 Task: Move the task Implement a new cloud-based environmental management system for a company to the section To-Do in the project BitSoft and sort the tasks in the project by Last modified on
Action: Mouse moved to (887, 425)
Screenshot: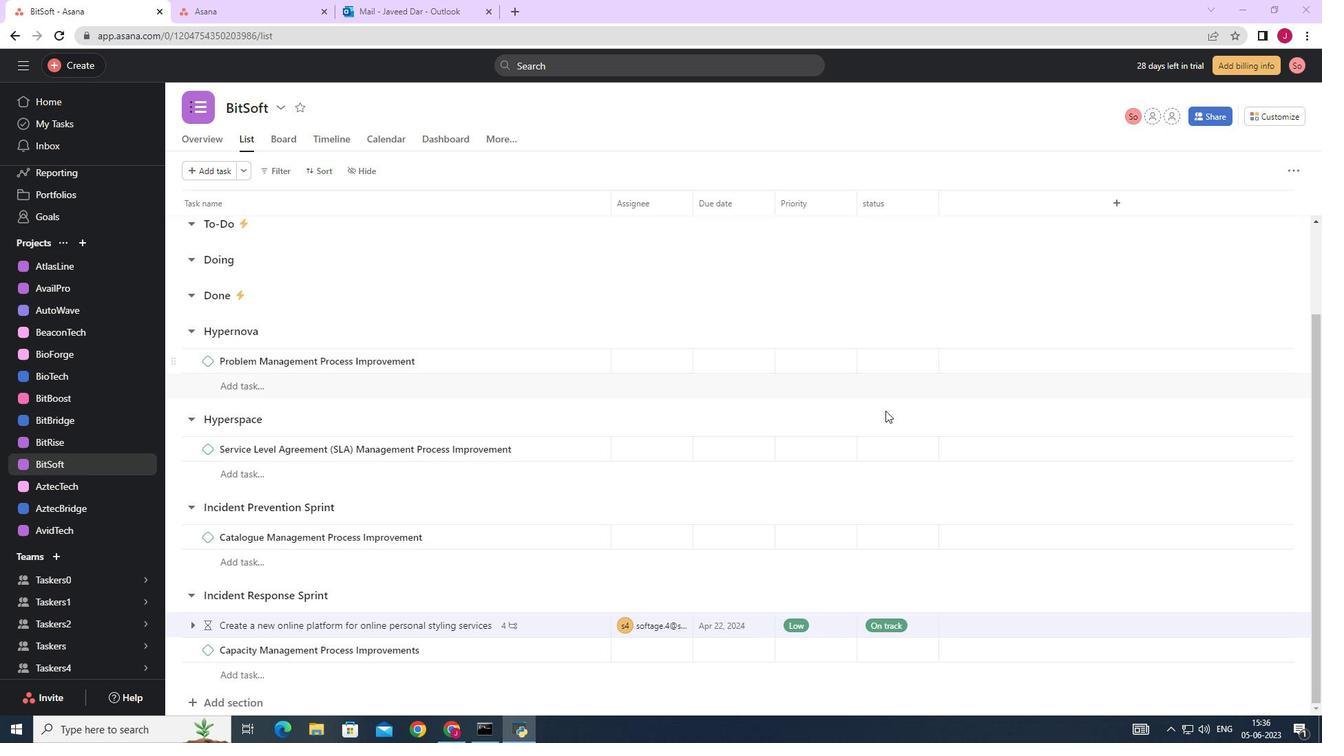 
Action: Mouse scrolled (887, 425) with delta (0, 0)
Screenshot: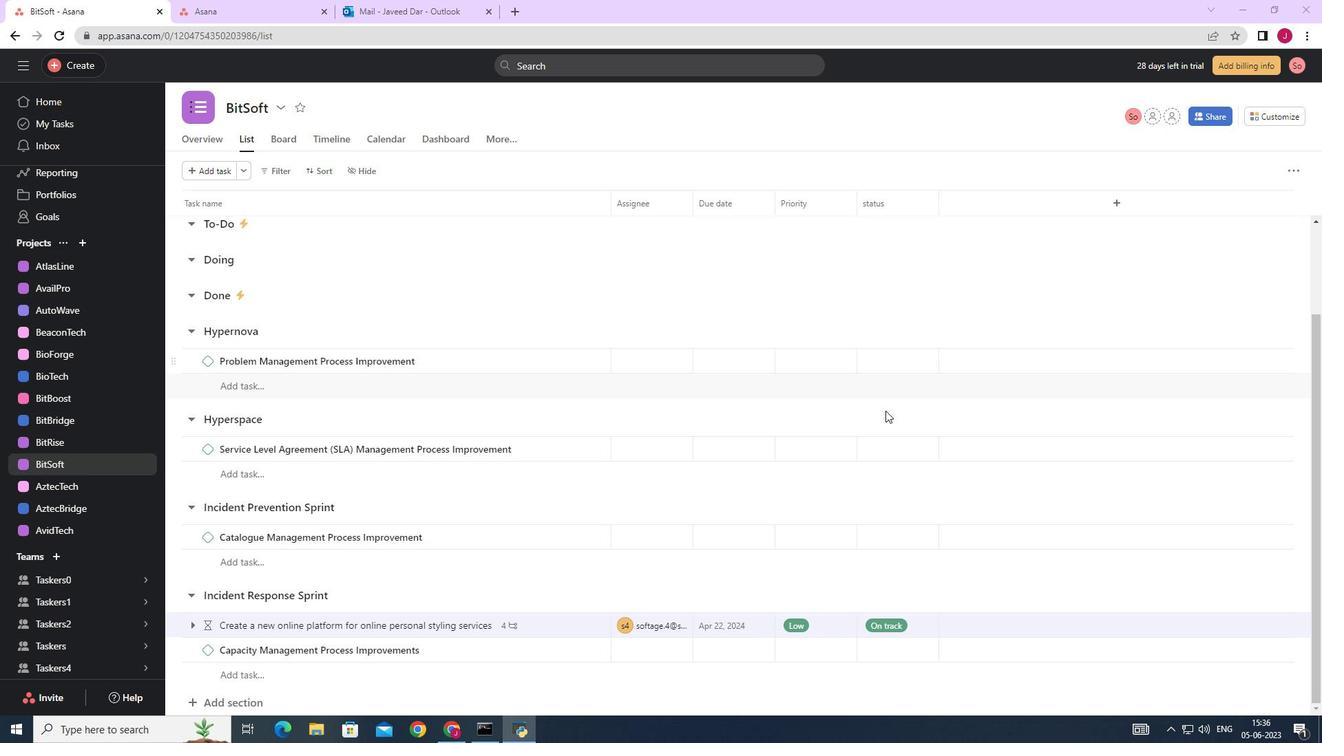 
Action: Mouse scrolled (887, 425) with delta (0, 0)
Screenshot: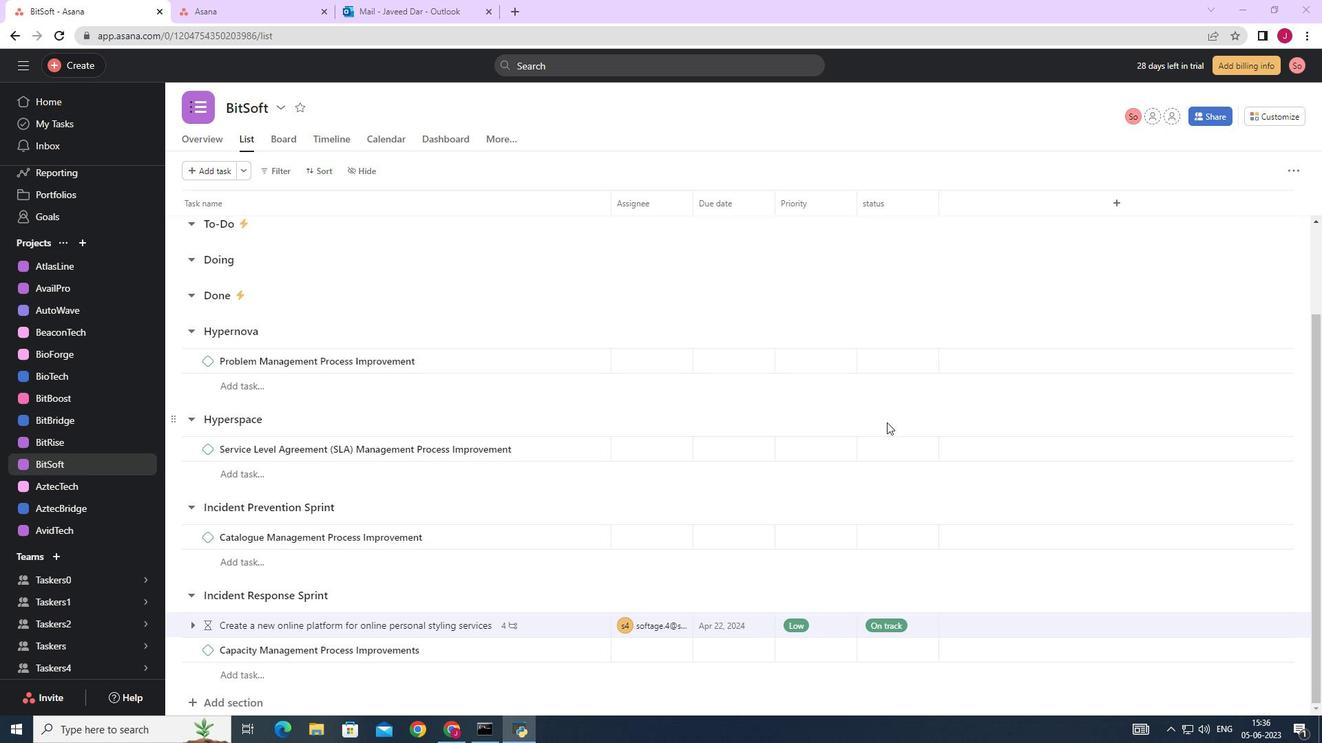 
Action: Mouse scrolled (887, 425) with delta (0, 0)
Screenshot: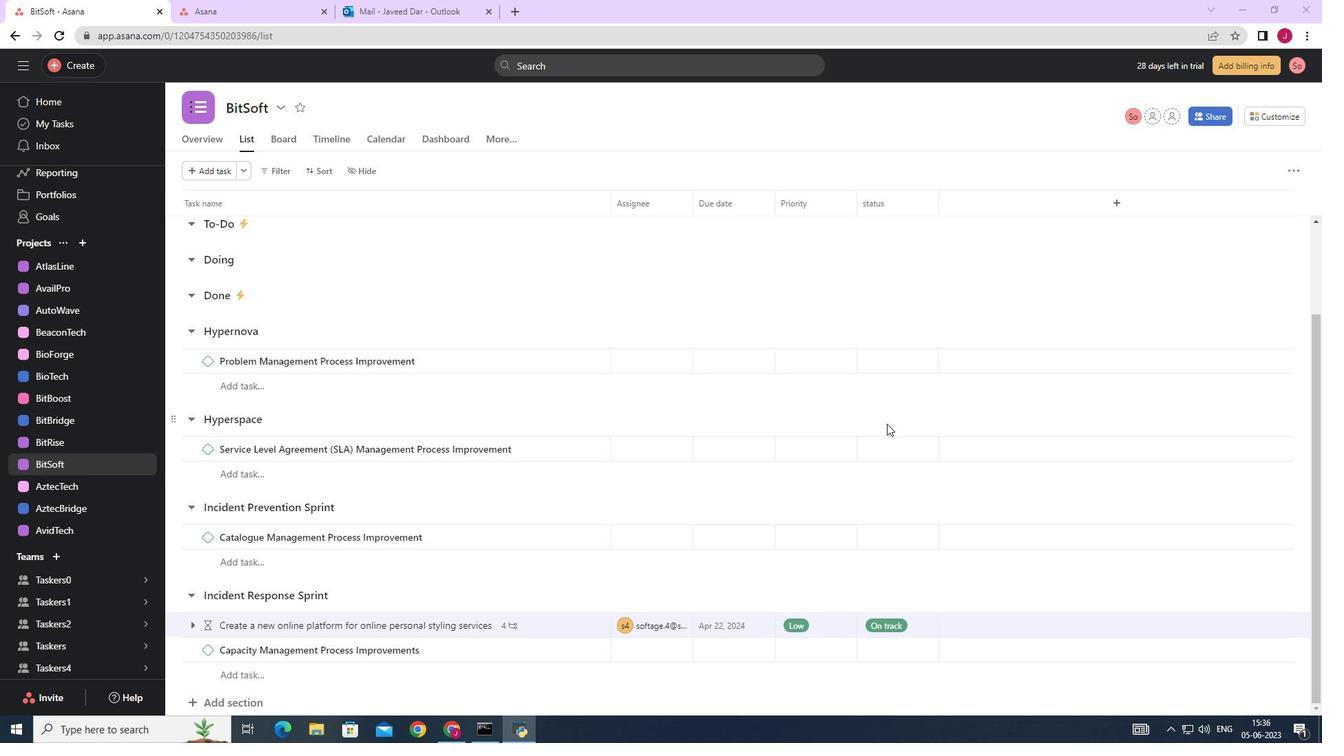 
Action: Mouse moved to (600, 264)
Screenshot: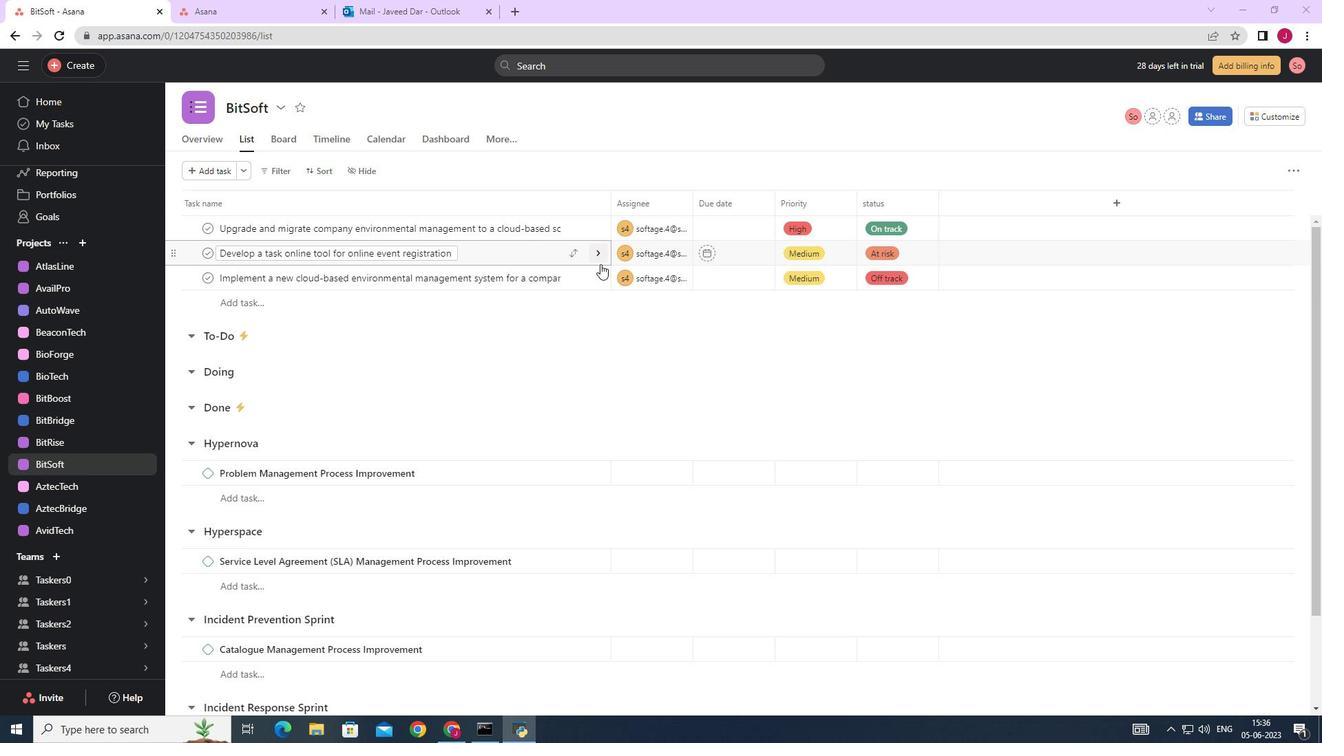 
Action: Mouse scrolled (600, 265) with delta (0, 0)
Screenshot: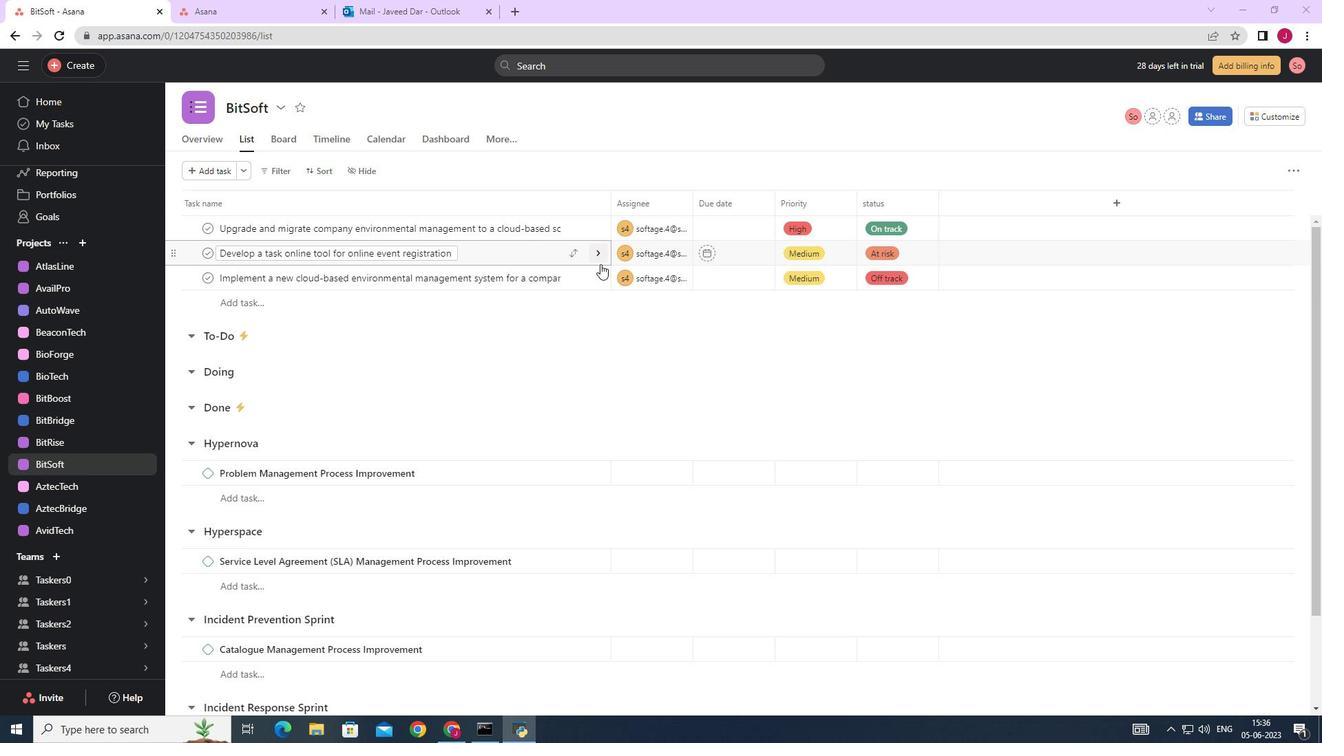 
Action: Mouse moved to (598, 264)
Screenshot: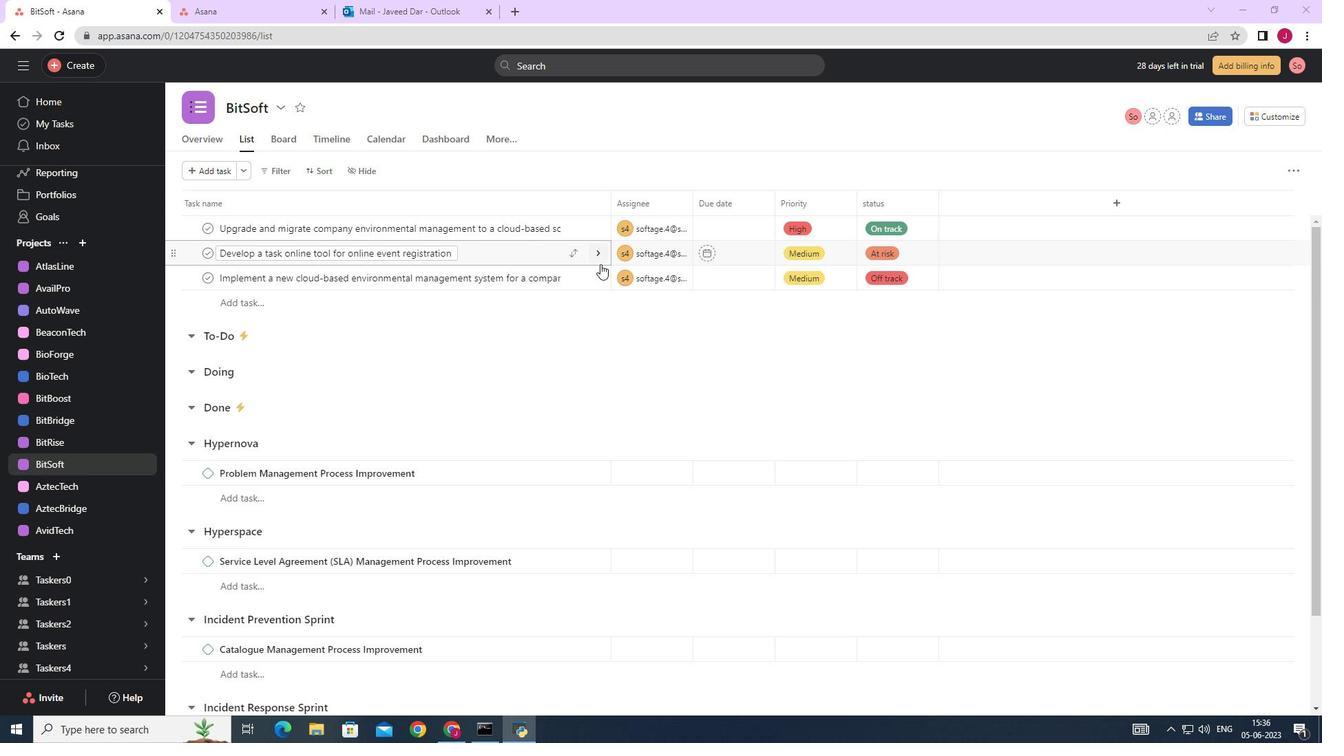 
Action: Mouse scrolled (598, 265) with delta (0, 0)
Screenshot: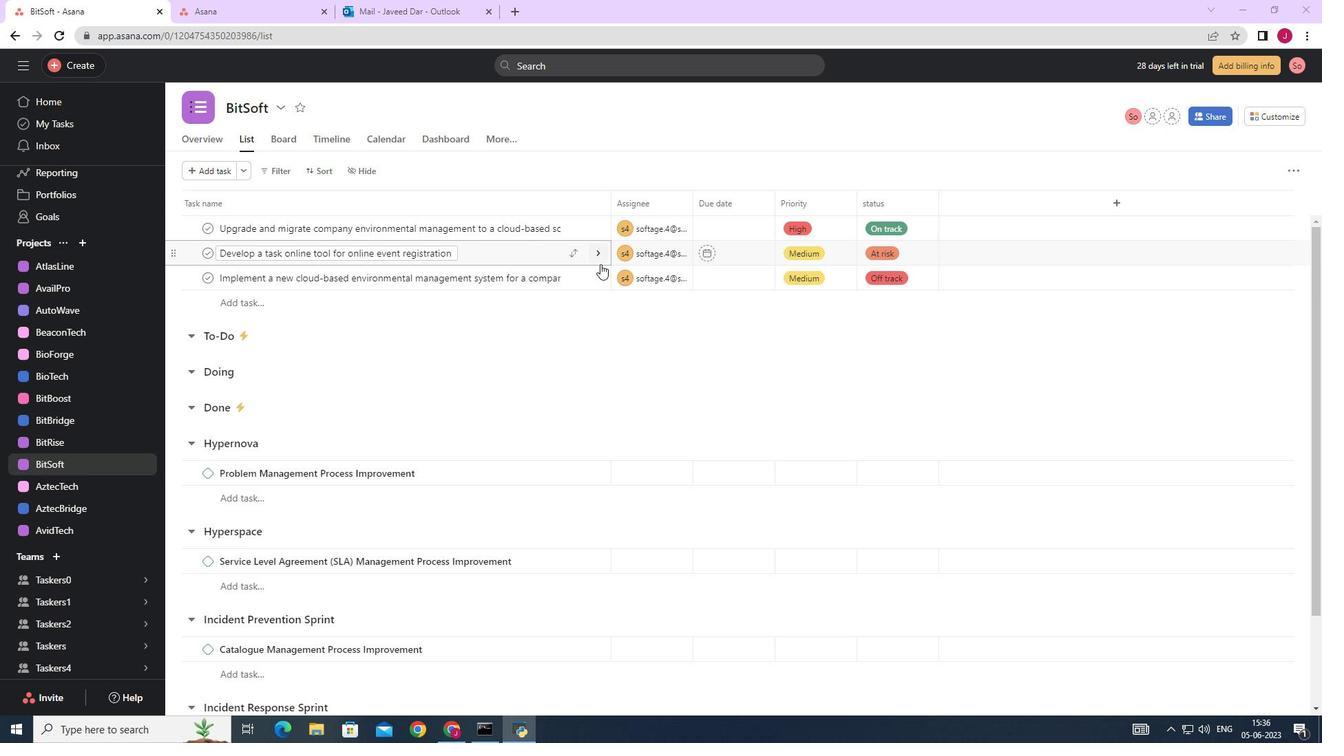 
Action: Mouse moved to (577, 280)
Screenshot: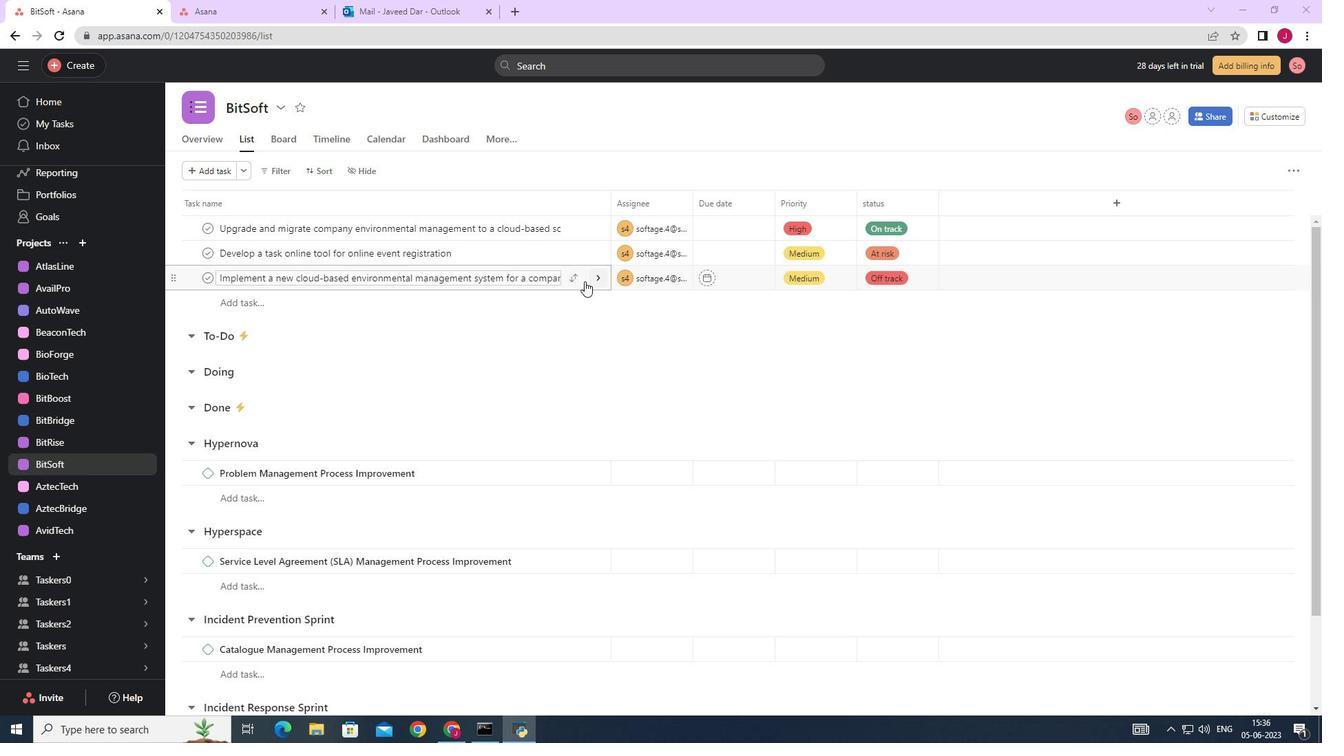 
Action: Mouse pressed left at (577, 280)
Screenshot: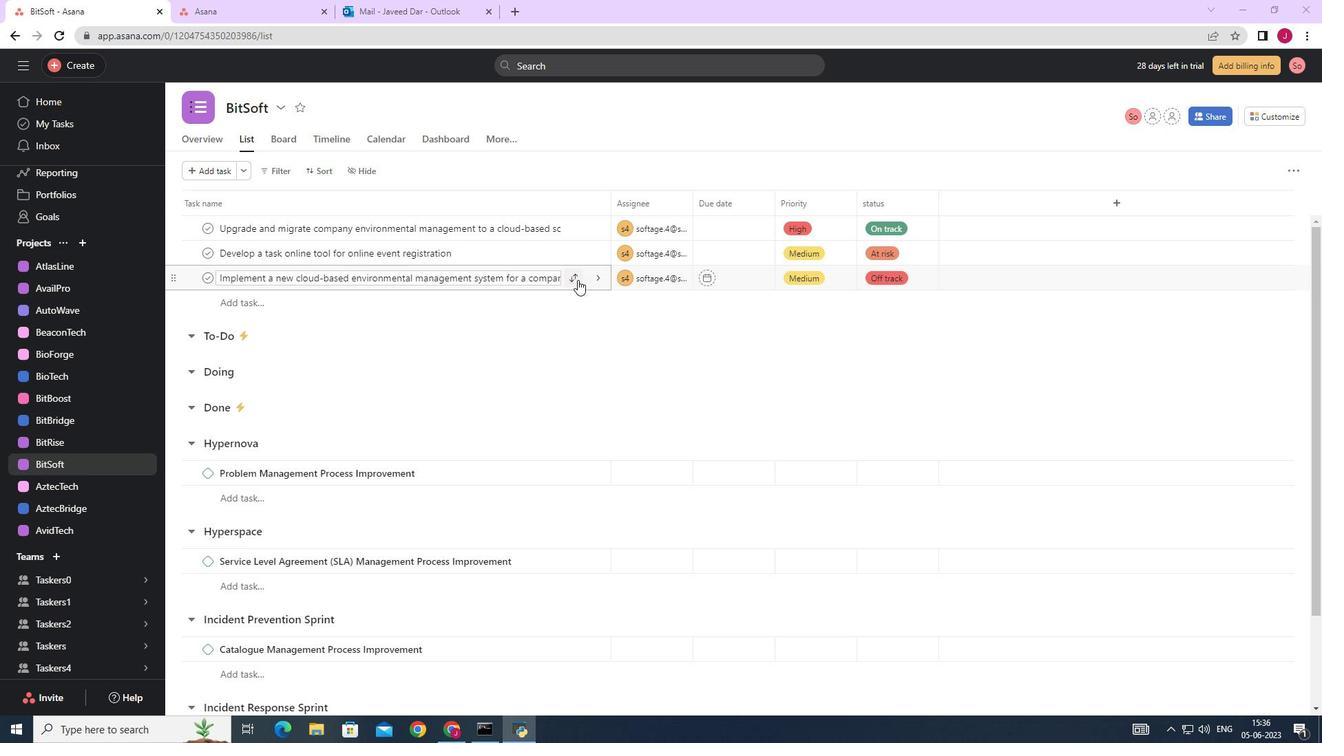 
Action: Mouse moved to (481, 352)
Screenshot: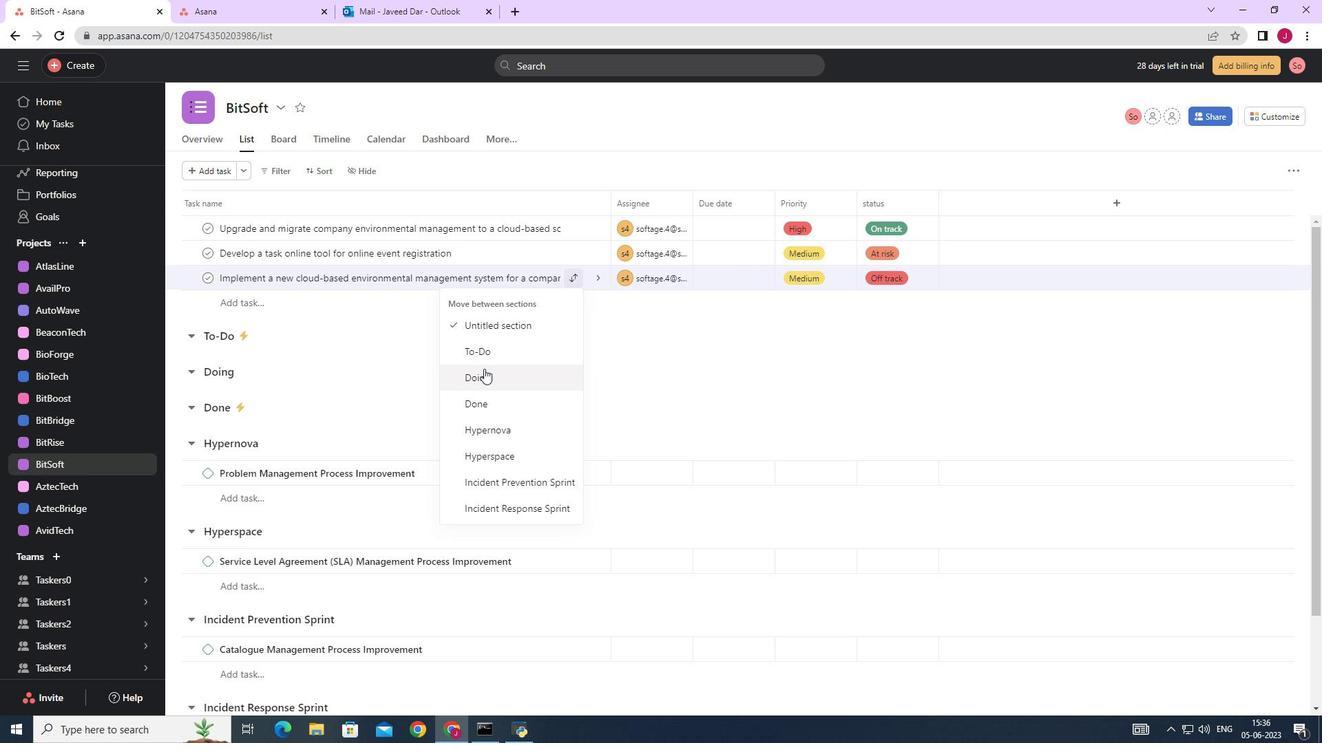 
Action: Mouse pressed left at (481, 352)
Screenshot: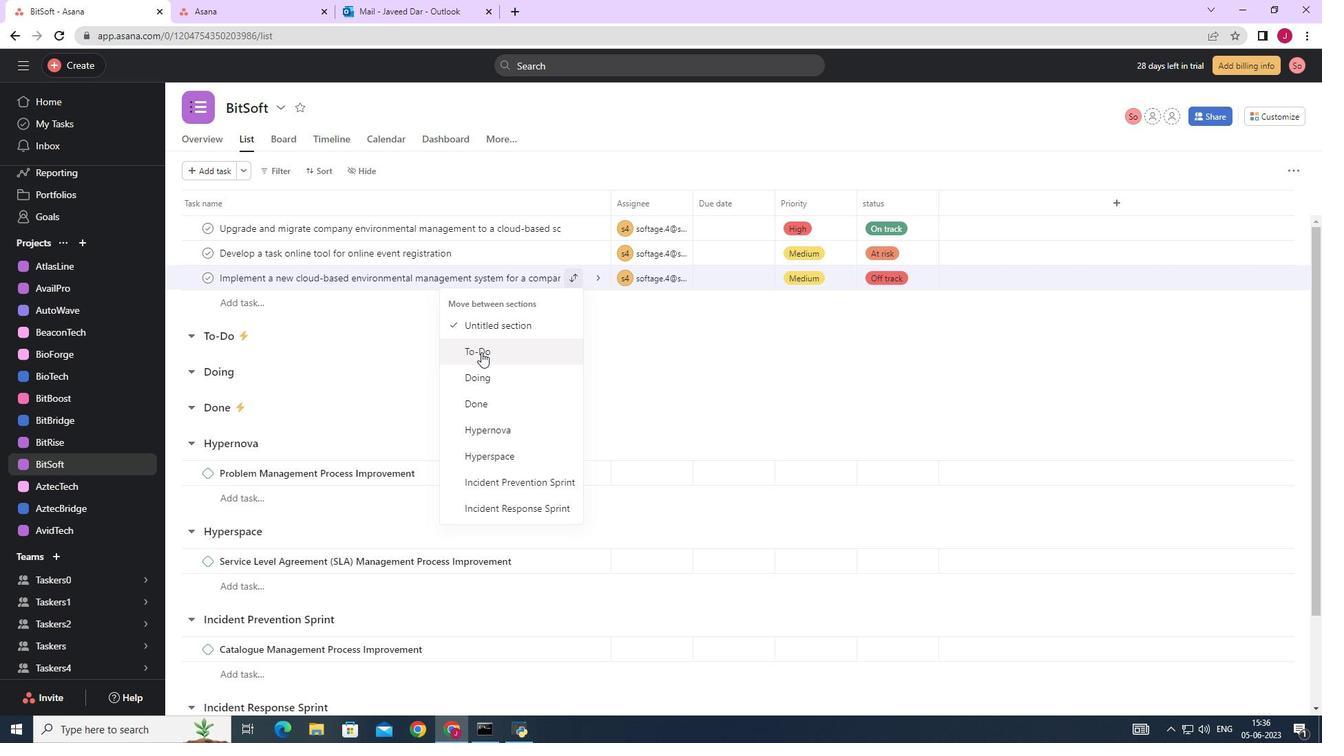 
Action: Mouse moved to (315, 173)
Screenshot: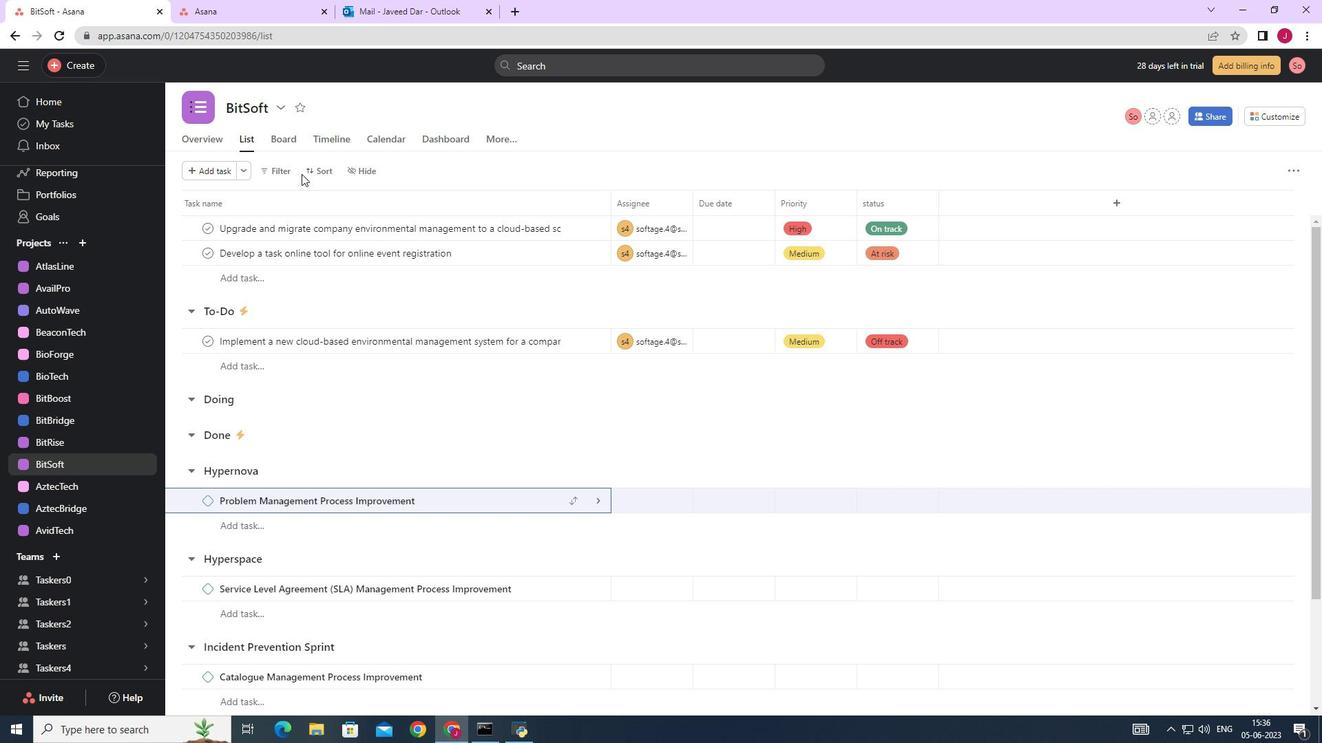 
Action: Mouse pressed left at (315, 173)
Screenshot: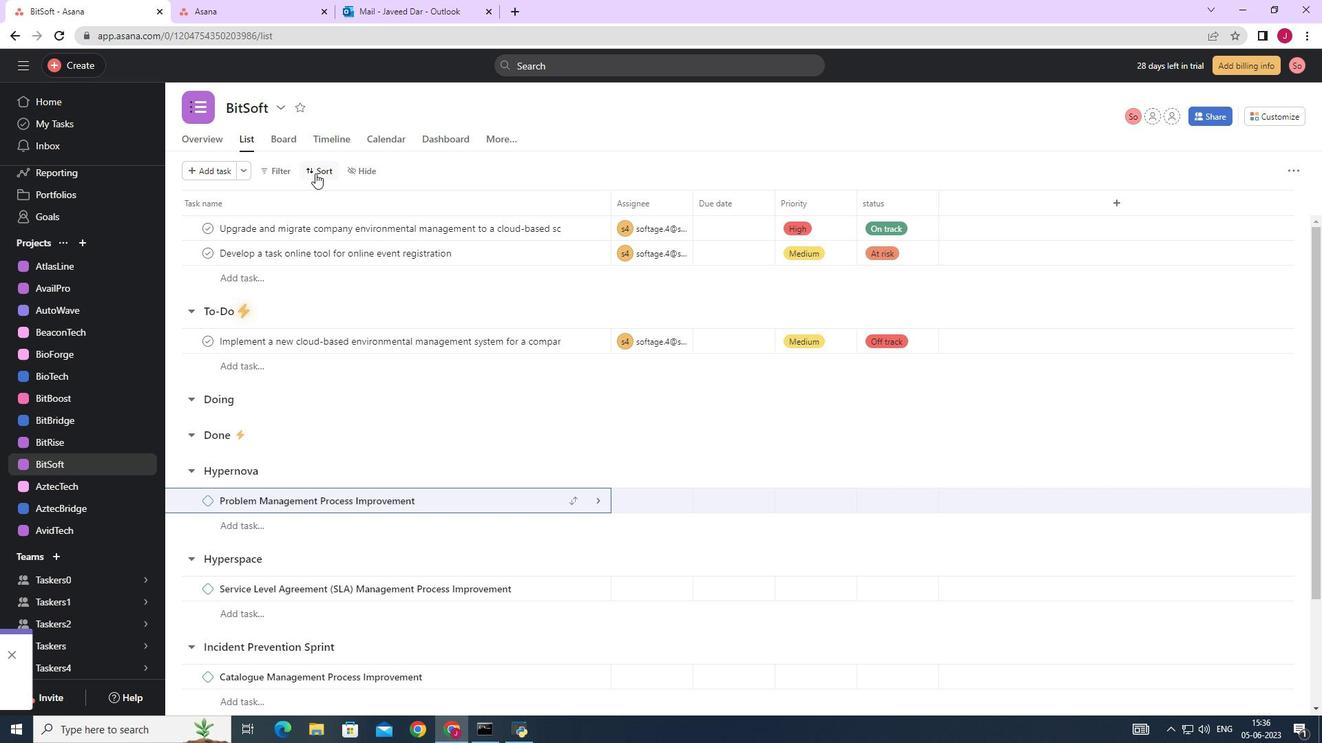 
Action: Mouse moved to (369, 366)
Screenshot: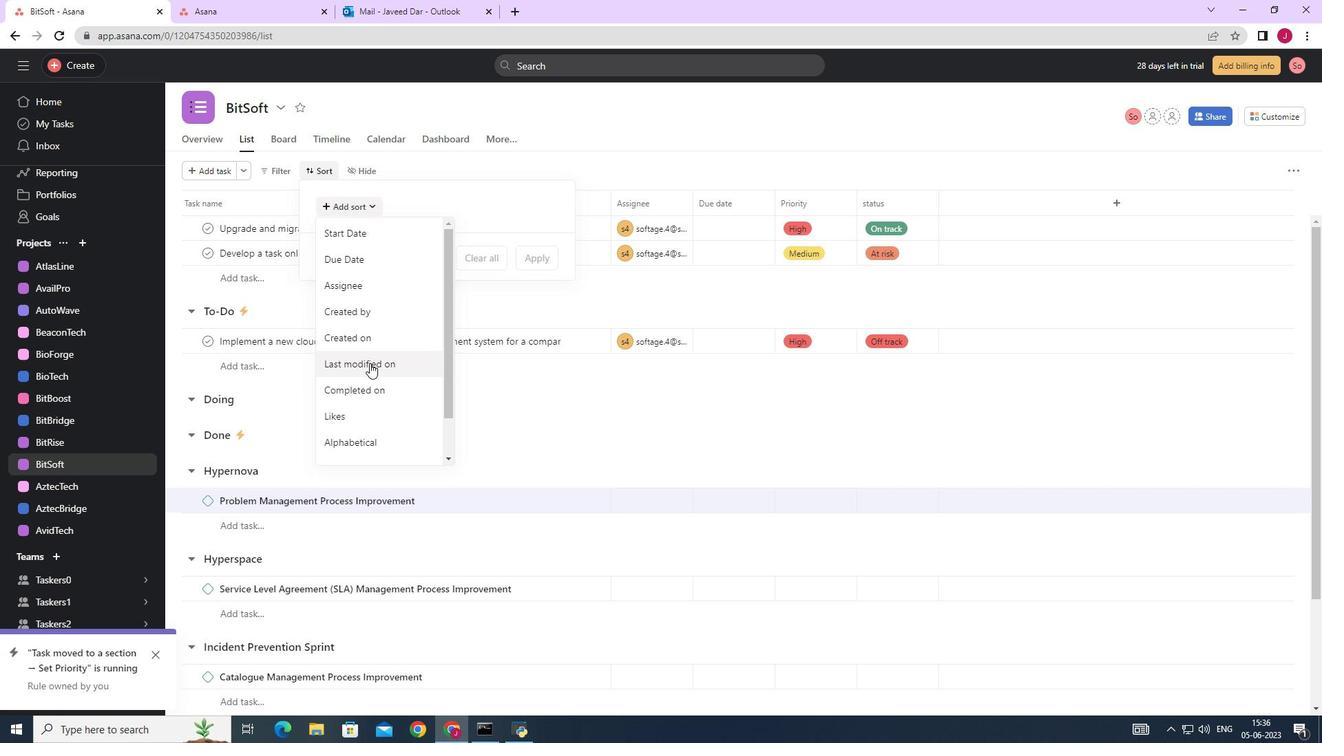 
Action: Mouse pressed left at (369, 366)
Screenshot: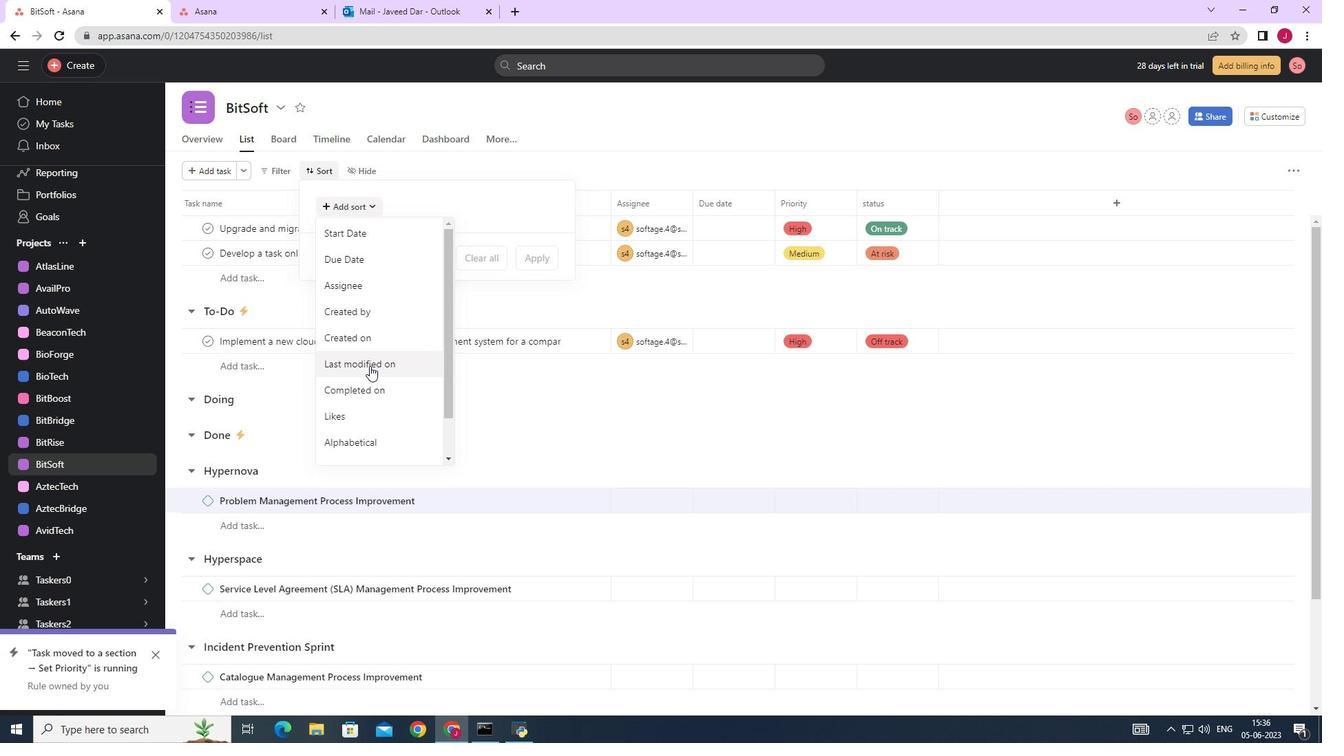 
Action: Mouse moved to (536, 315)
Screenshot: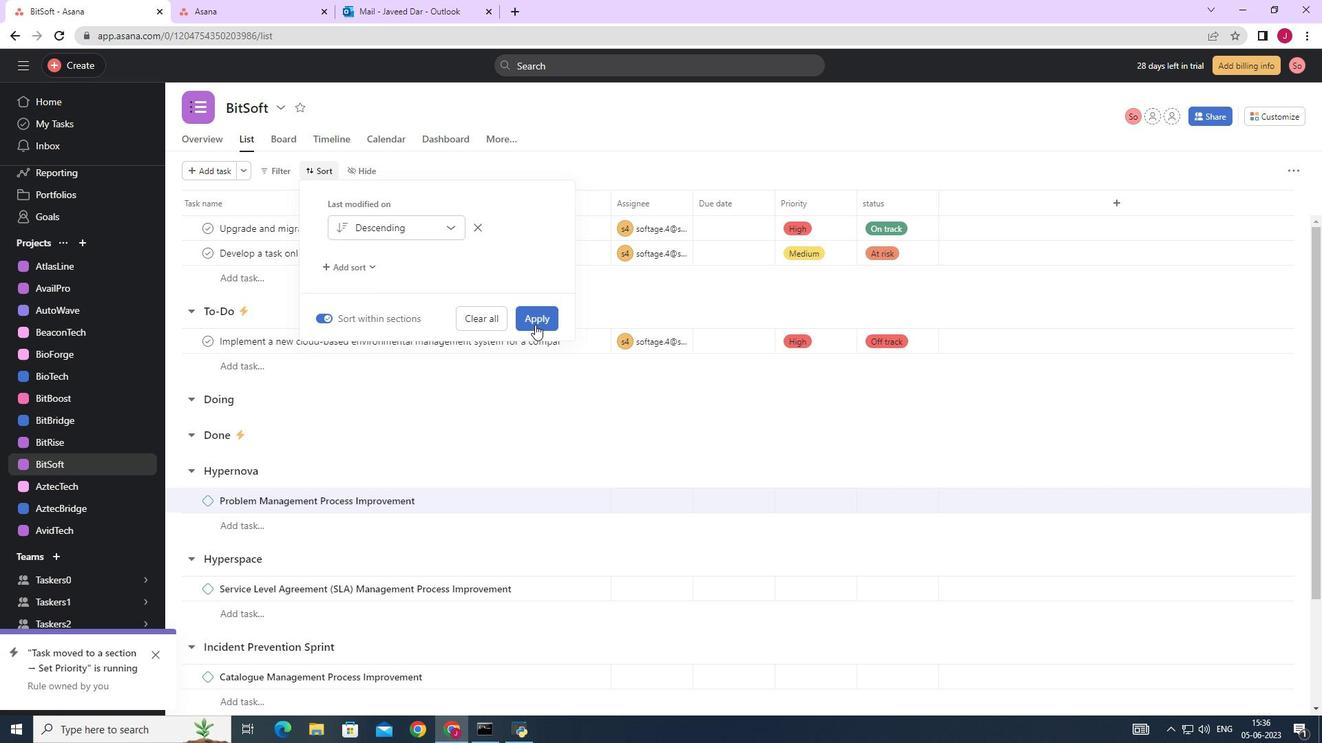 
Action: Mouse pressed left at (536, 315)
Screenshot: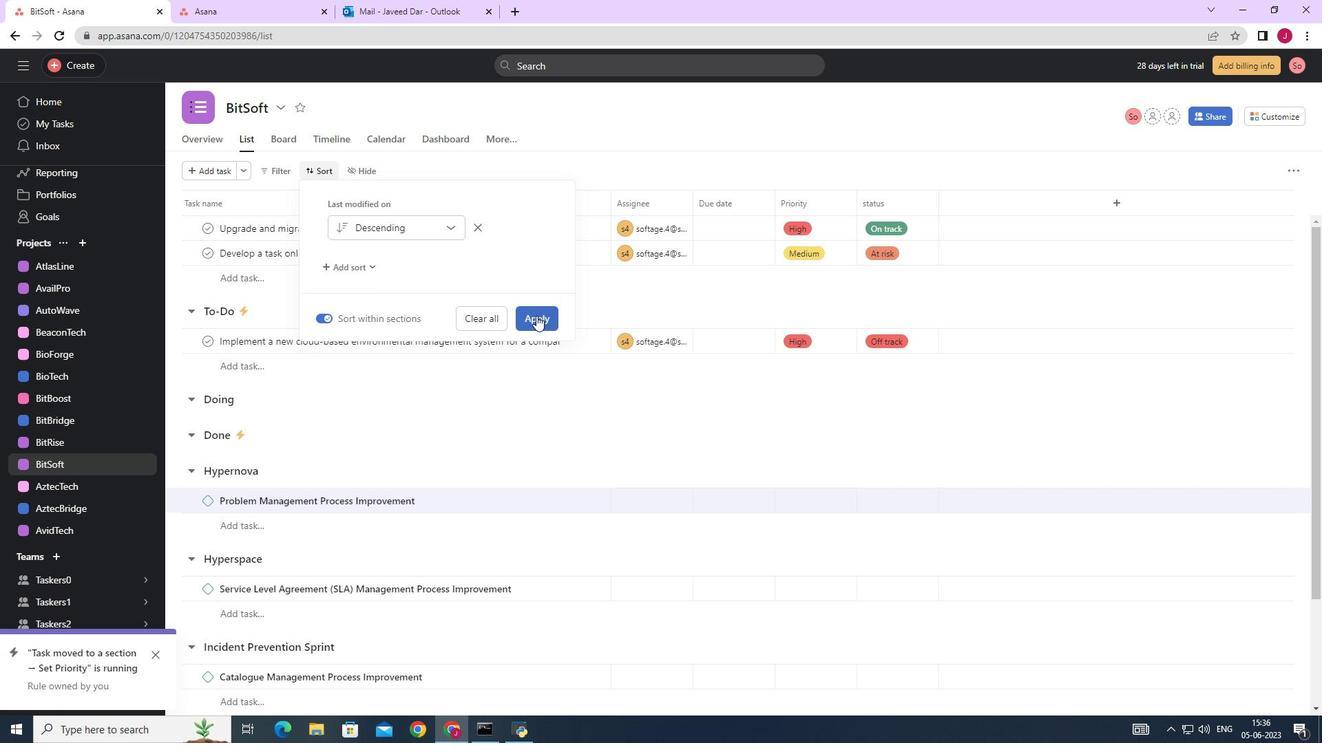 
Action: Mouse moved to (676, 381)
Screenshot: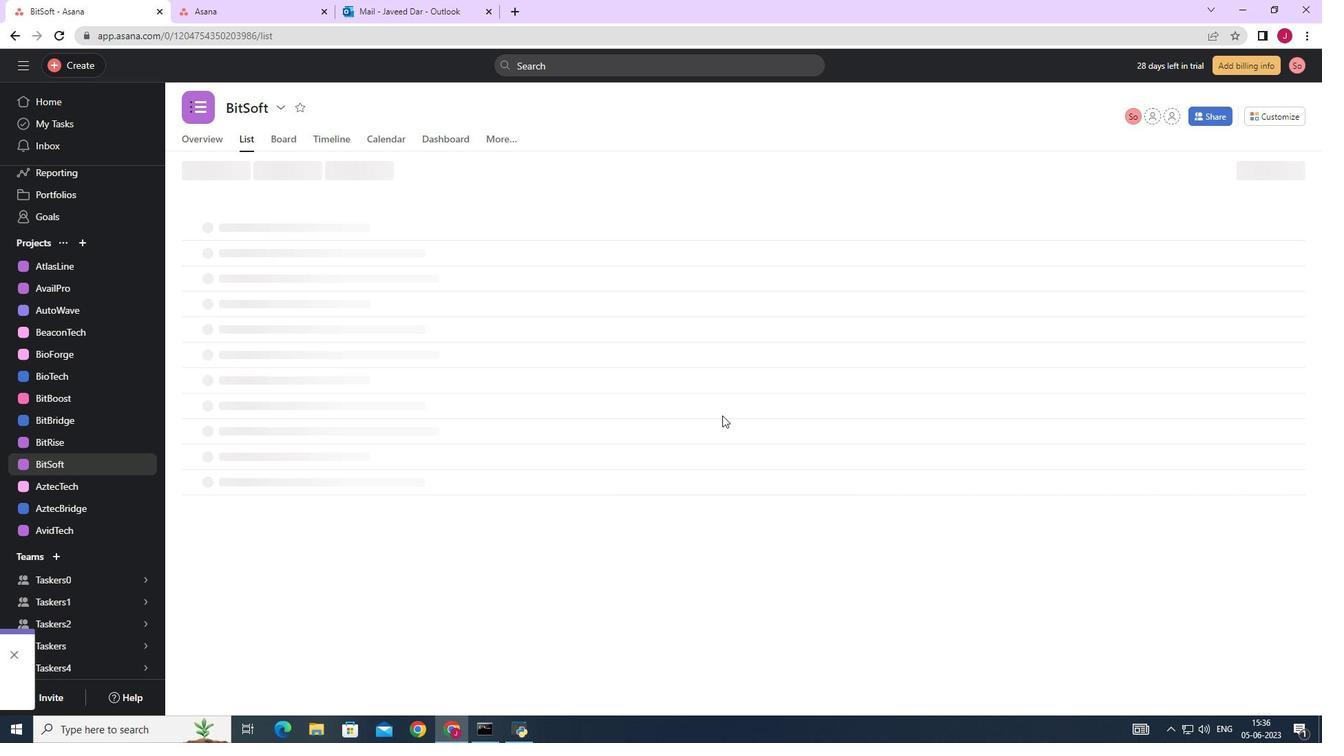 
